 Task: Go to my media and select video "Movie C.mp4"
Action: Mouse moved to (239, 32)
Screenshot: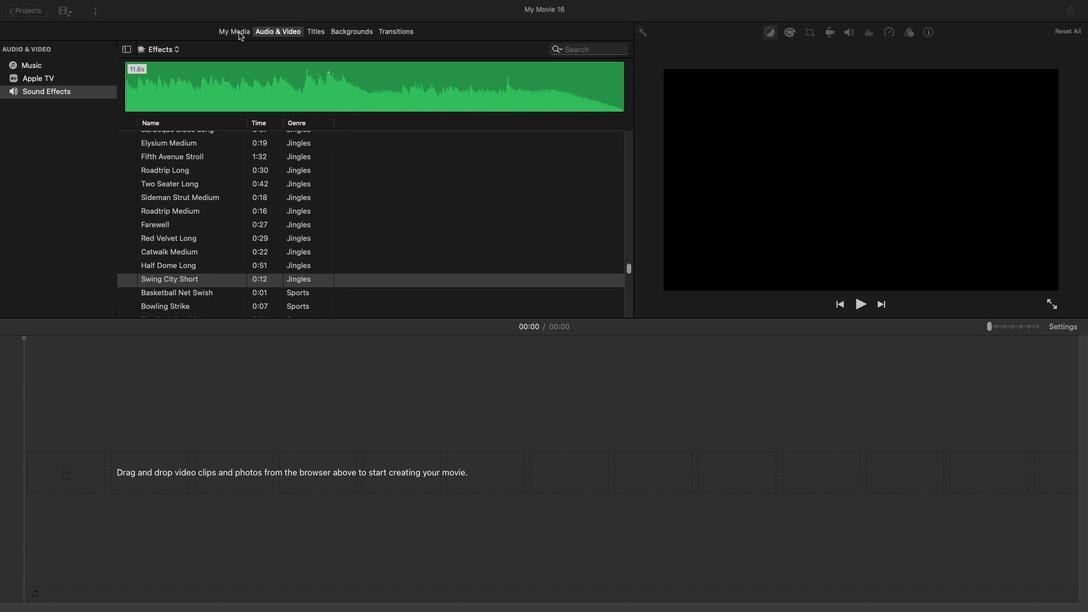 
Action: Mouse pressed left at (239, 32)
Screenshot: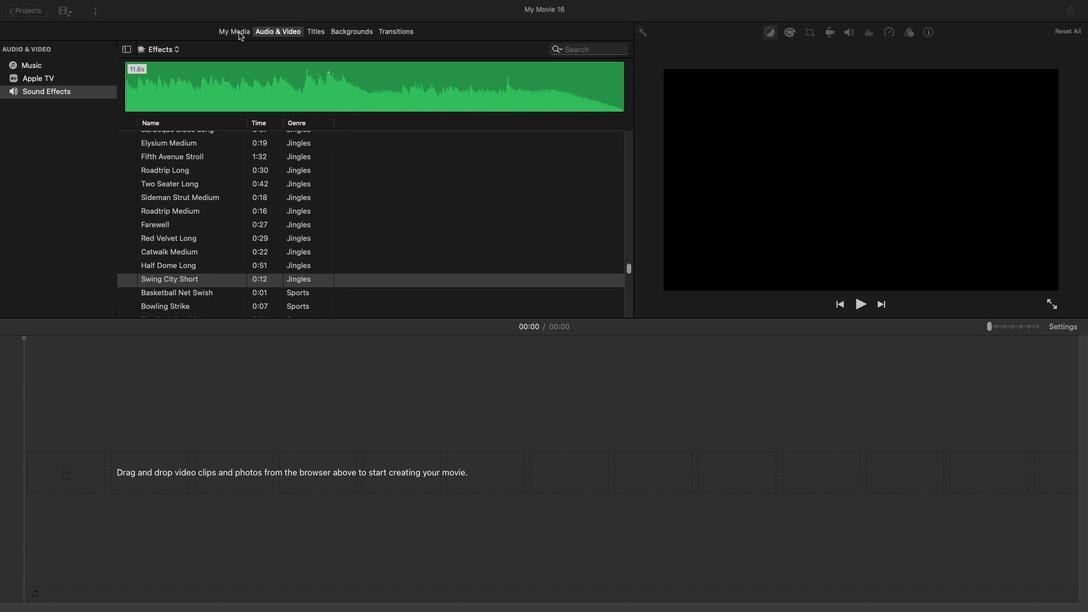 
Action: Mouse moved to (171, 96)
Screenshot: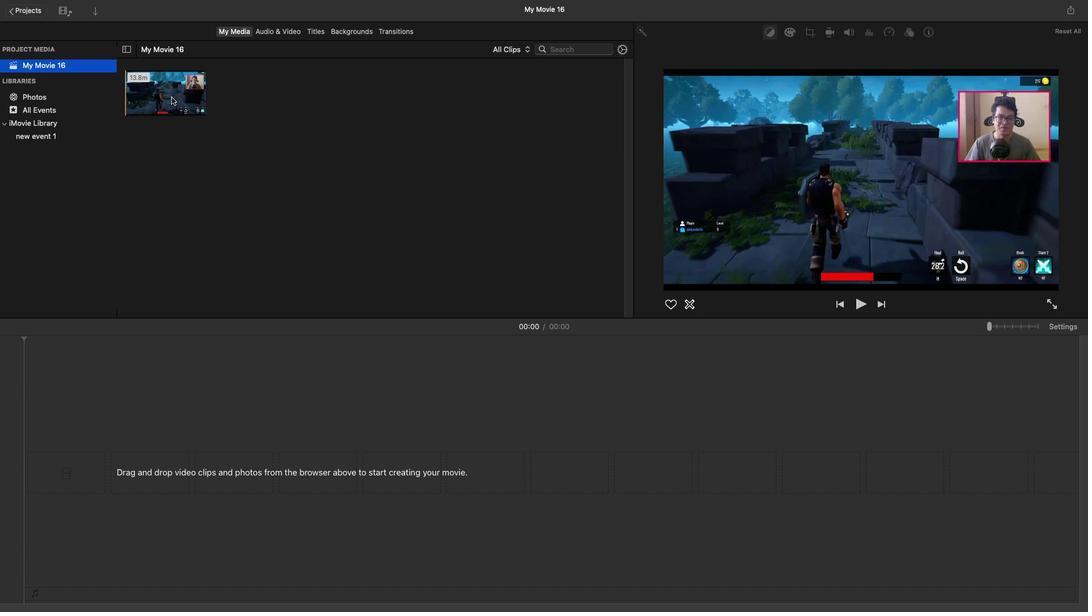 
Action: Mouse pressed left at (171, 96)
Screenshot: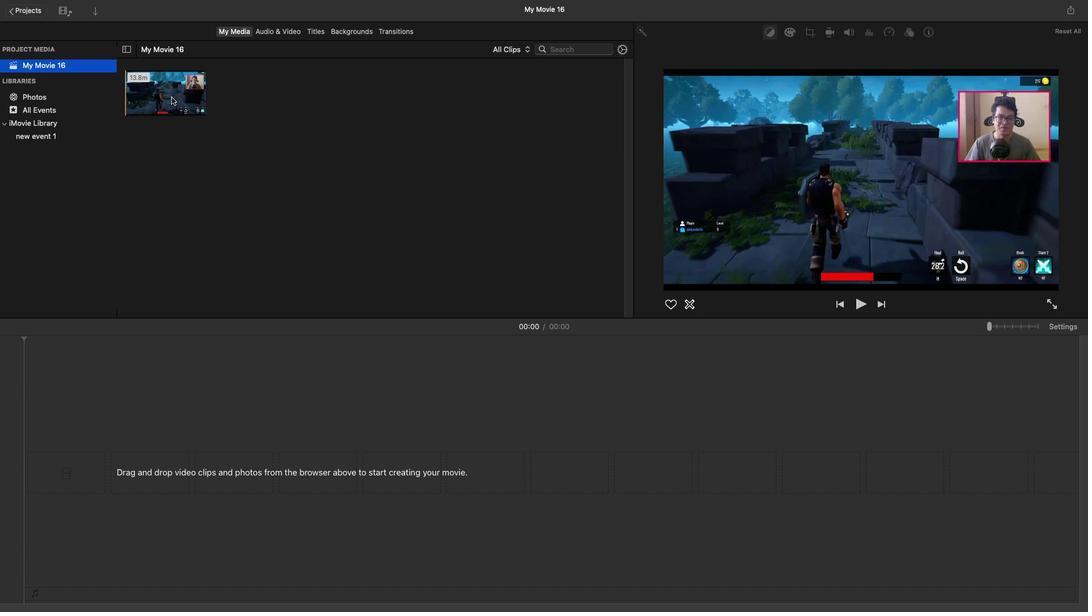 
Action: Mouse moved to (163, 94)
Screenshot: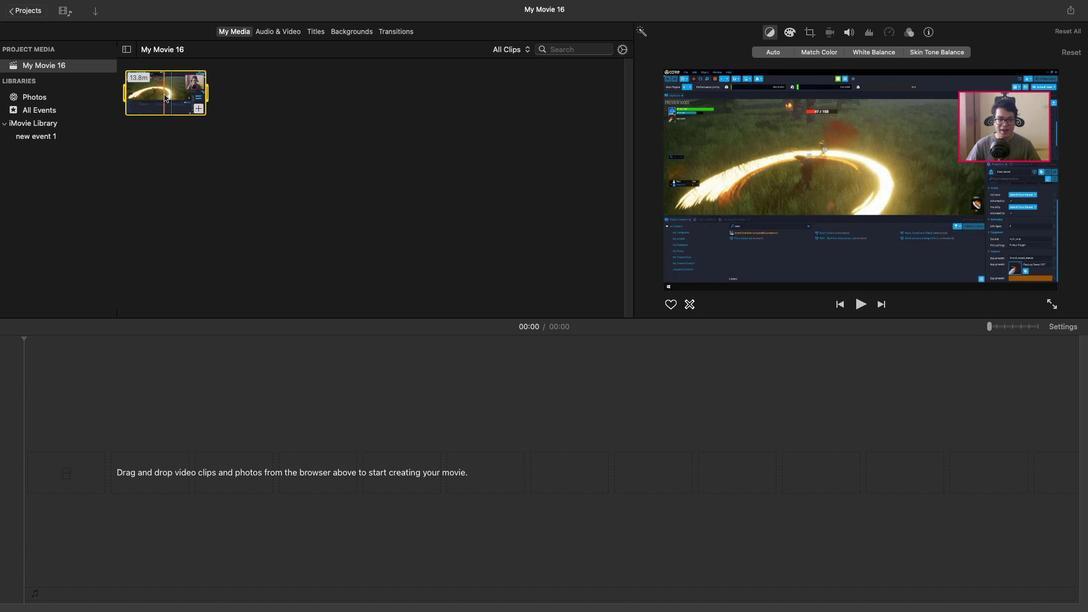 
Action: Mouse pressed left at (163, 94)
Screenshot: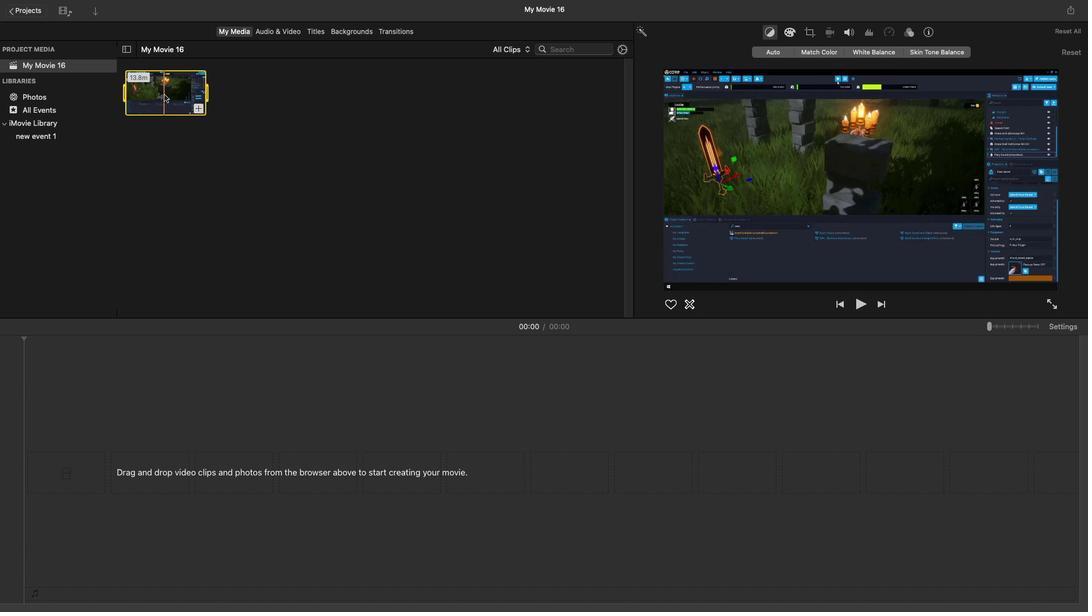 
Action: Mouse moved to (54, 430)
Screenshot: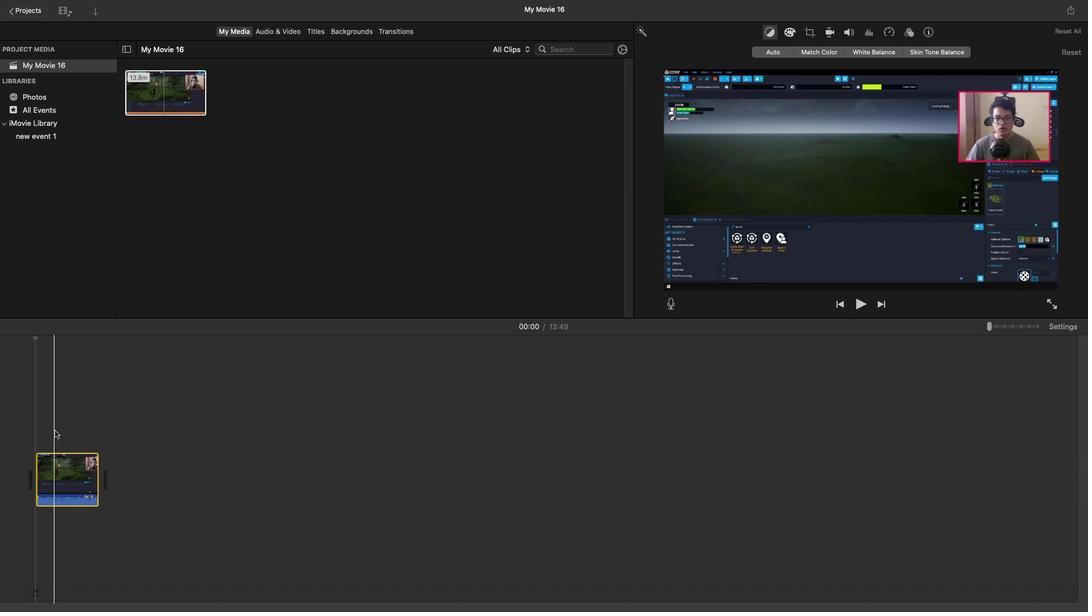 
Action: Mouse pressed left at (54, 430)
Screenshot: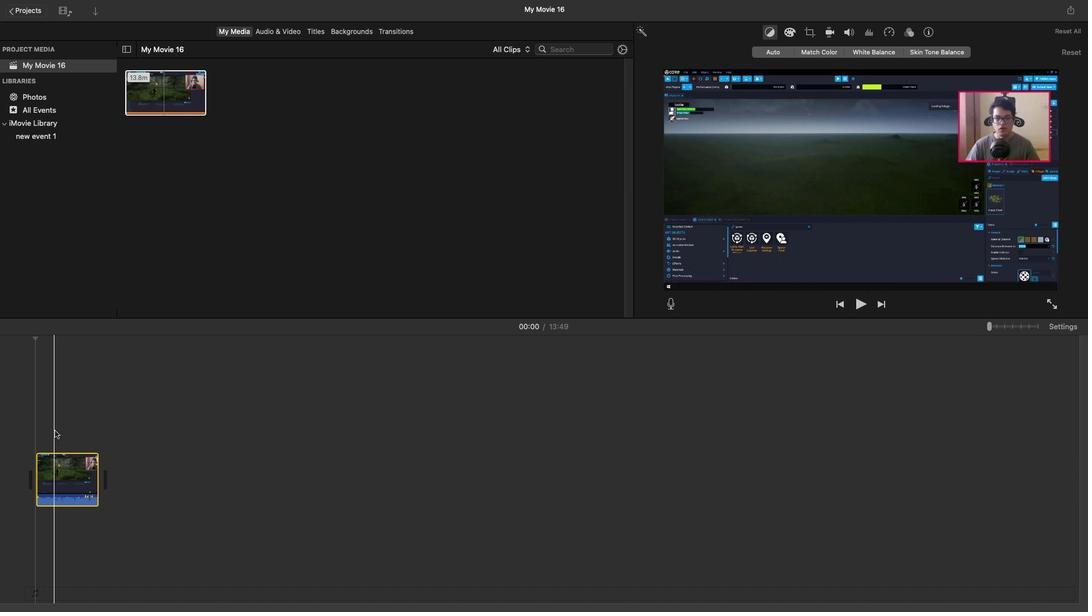 
